 Task: Create New Customer with Customer Name: Dd's Discounts, Billing Address Line1: 4721 Huntz Lane, Billing Address Line2:  Bolton, Billing Address Line3:  Massachusetts 01740, Cell Number: 732-429-7733_x000D_

Action: Mouse moved to (151, 29)
Screenshot: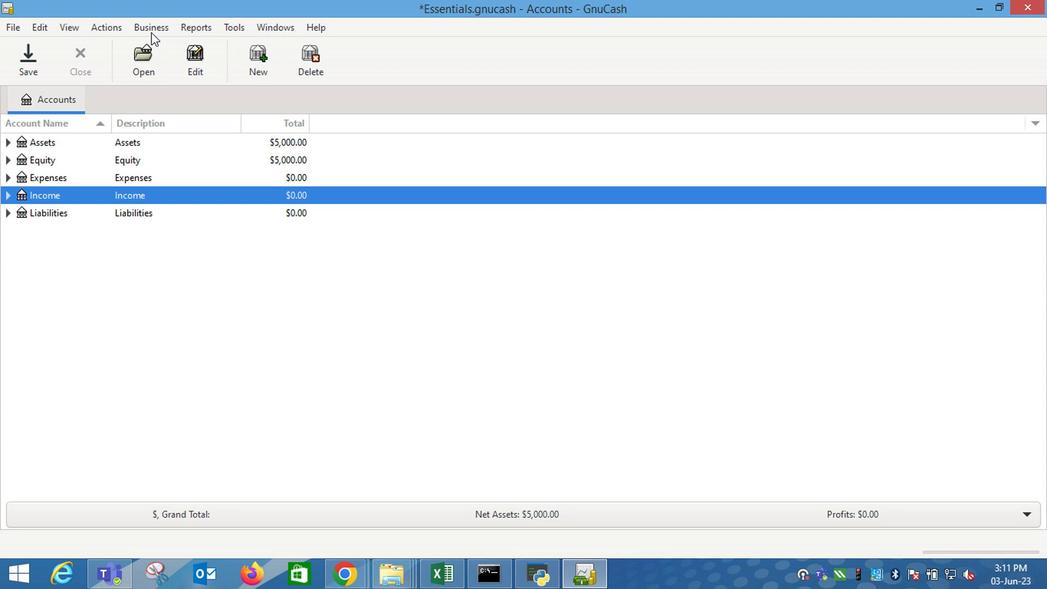 
Action: Mouse pressed left at (151, 29)
Screenshot: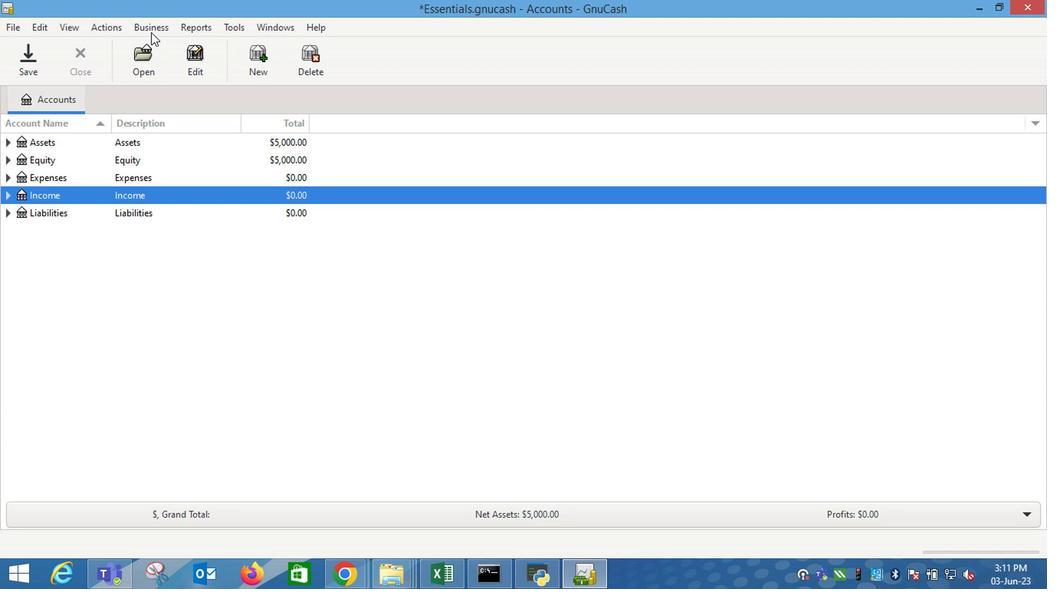
Action: Mouse moved to (303, 61)
Screenshot: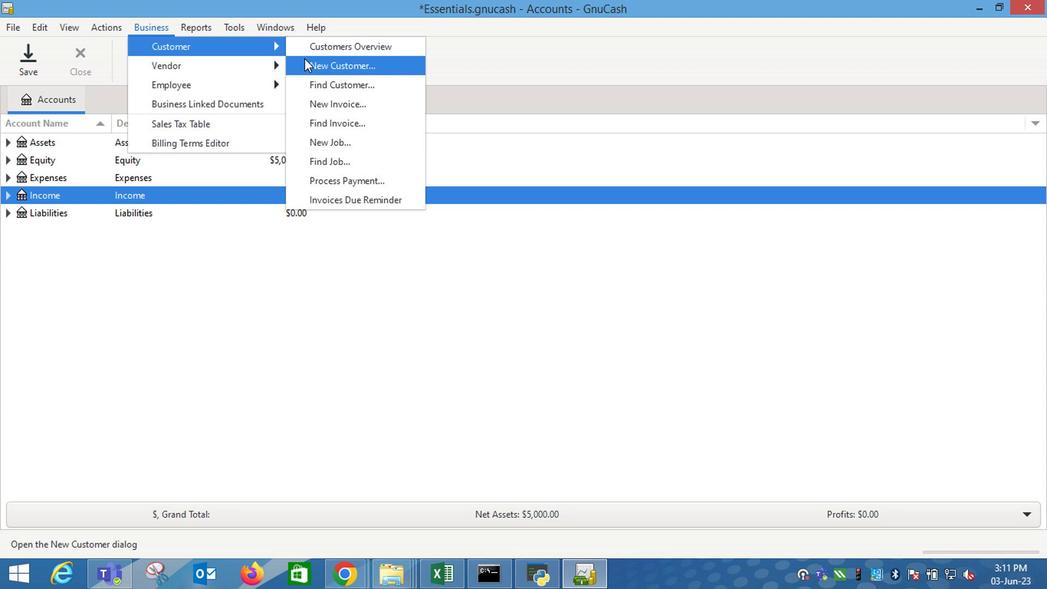 
Action: Mouse pressed left at (303, 61)
Screenshot: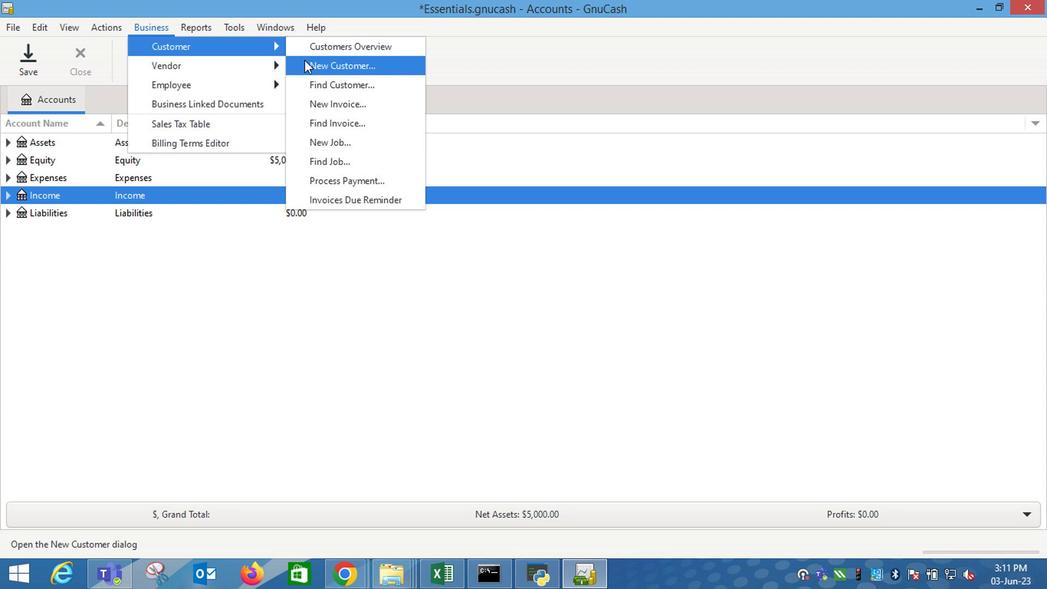 
Action: Mouse moved to (758, 147)
Screenshot: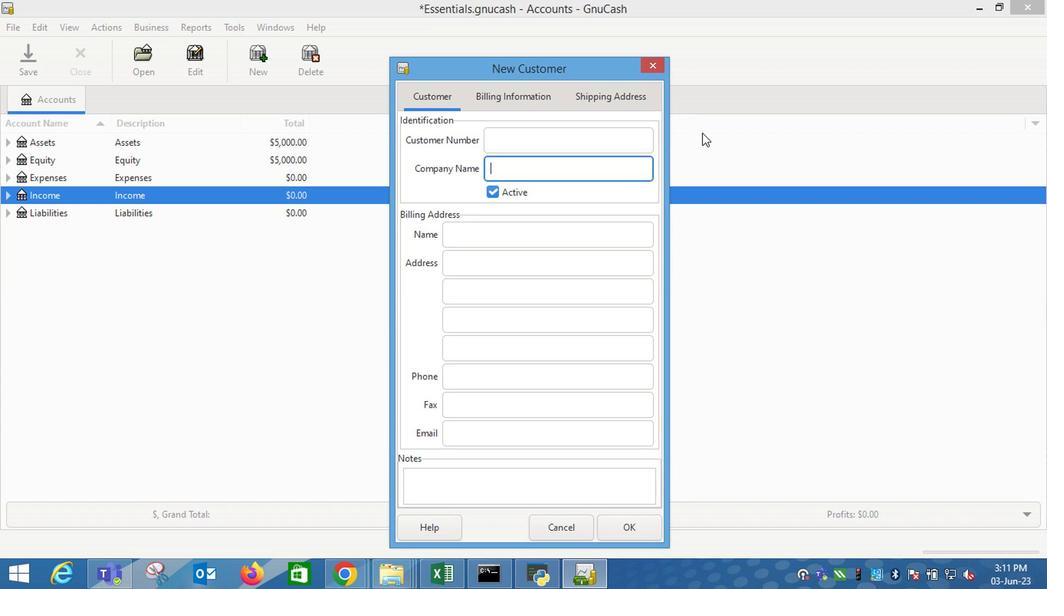 
Action: Key pressed <Key.shift_r>Dd's<Key.space><Key.shift_r>Discounts<Key.tab><Key.tab><Key.tab>4721<Key.space><Key.shift_r>Huntz<Key.space><Key.shift_r>Lane<Key.tab><Key.shift_r>B<Key.tab><Key.shift_r>Ma<Key.tab><Key.tab>732-429-7733
Screenshot: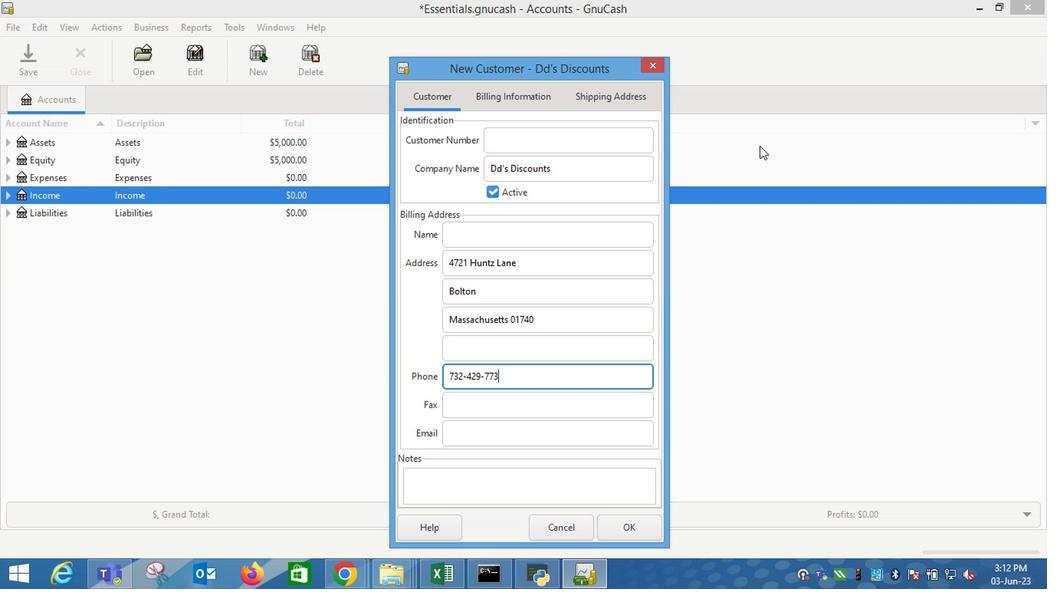 
Action: Mouse moved to (547, 99)
Screenshot: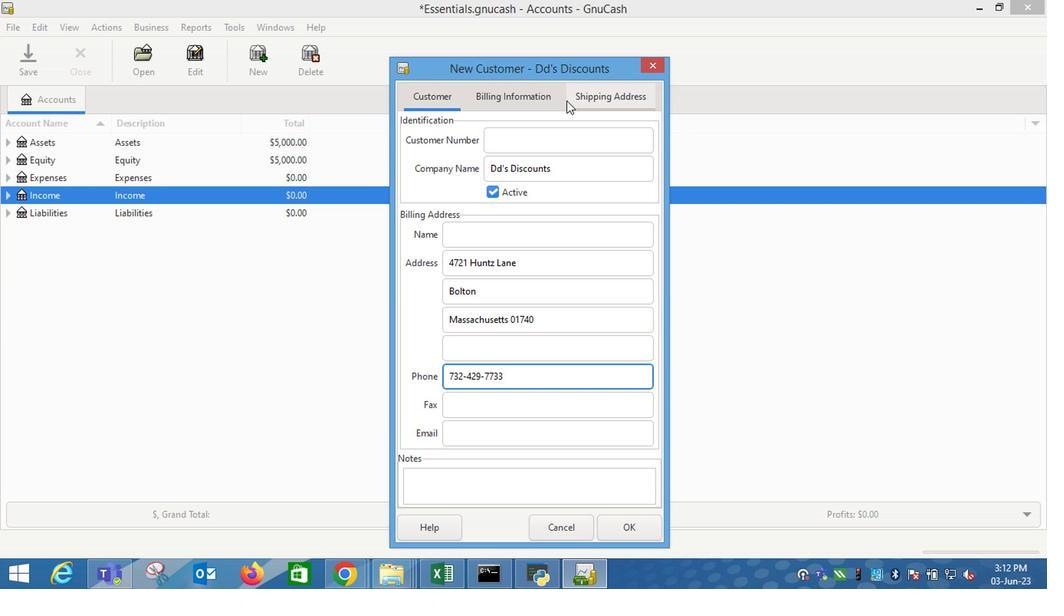 
Action: Mouse pressed left at (547, 99)
Screenshot: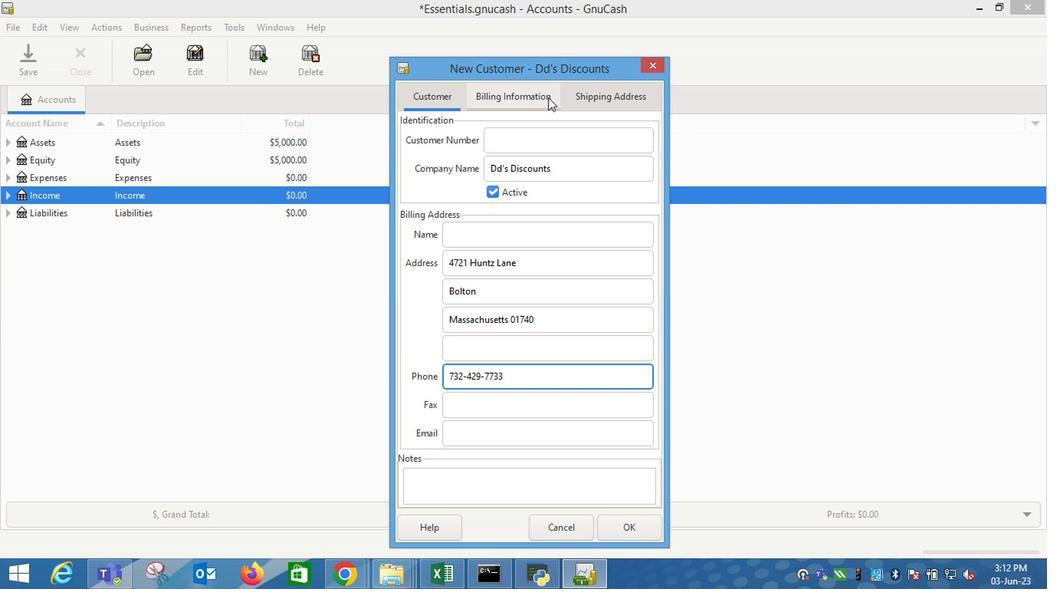 
Action: Mouse moved to (646, 533)
Screenshot: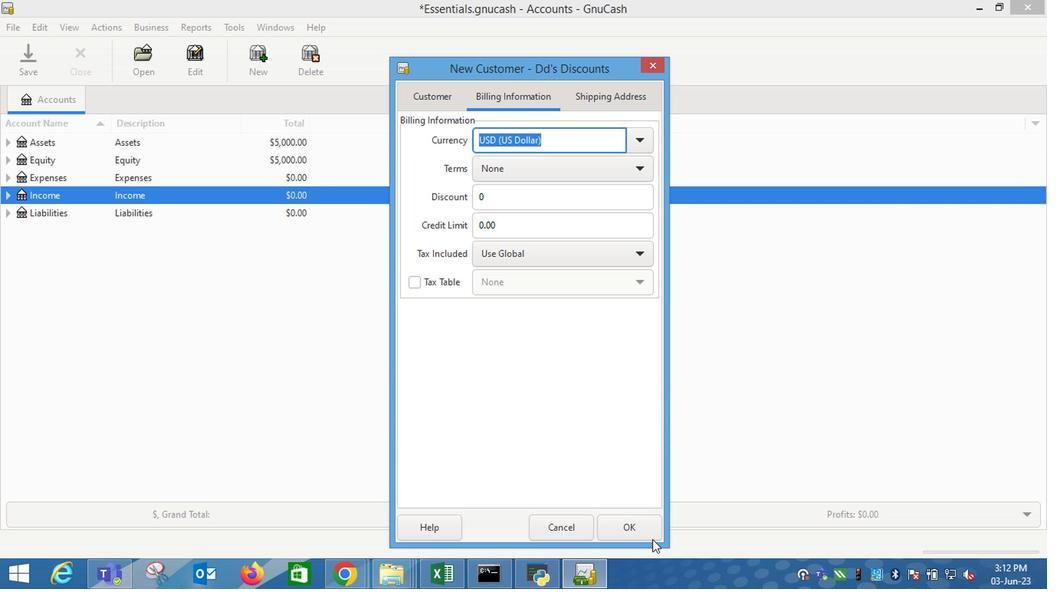 
Action: Mouse pressed left at (646, 533)
Screenshot: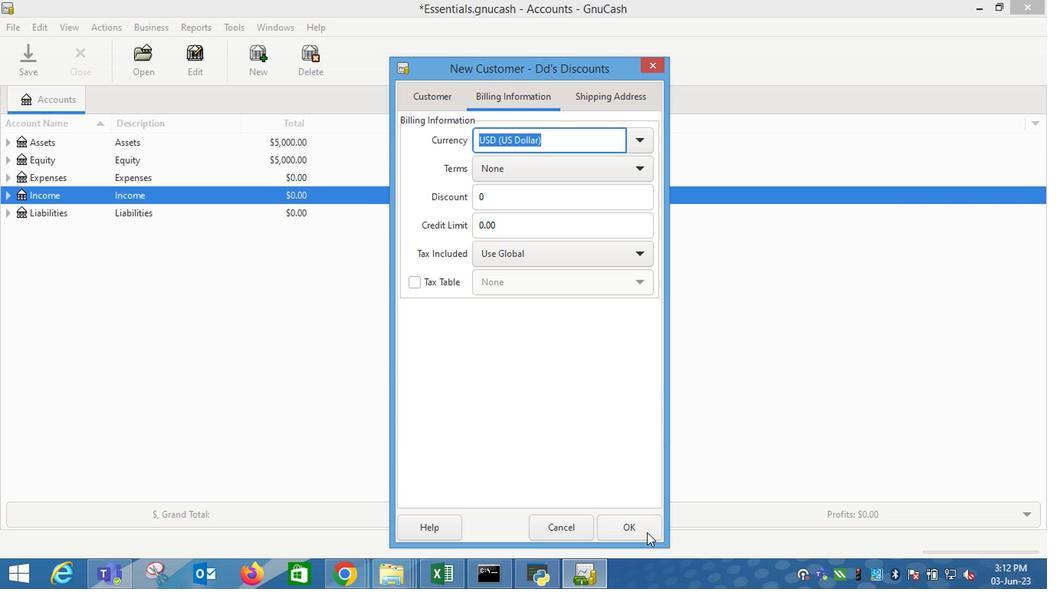 
Action: Mouse moved to (644, 532)
Screenshot: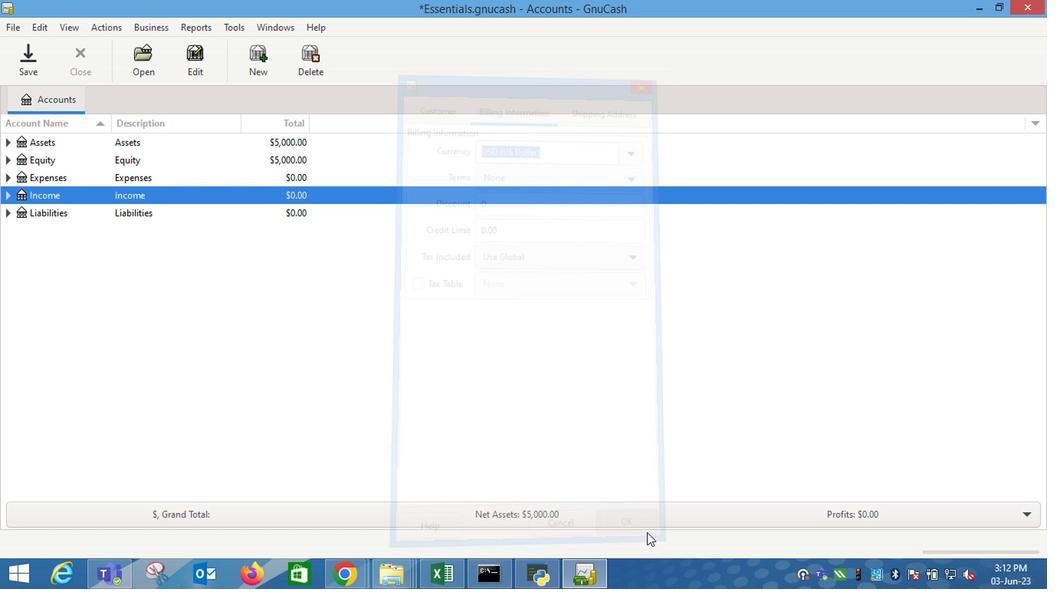 
